 Task: Sort the products in the category "Bath" by best match.
Action: Mouse moved to (327, 168)
Screenshot: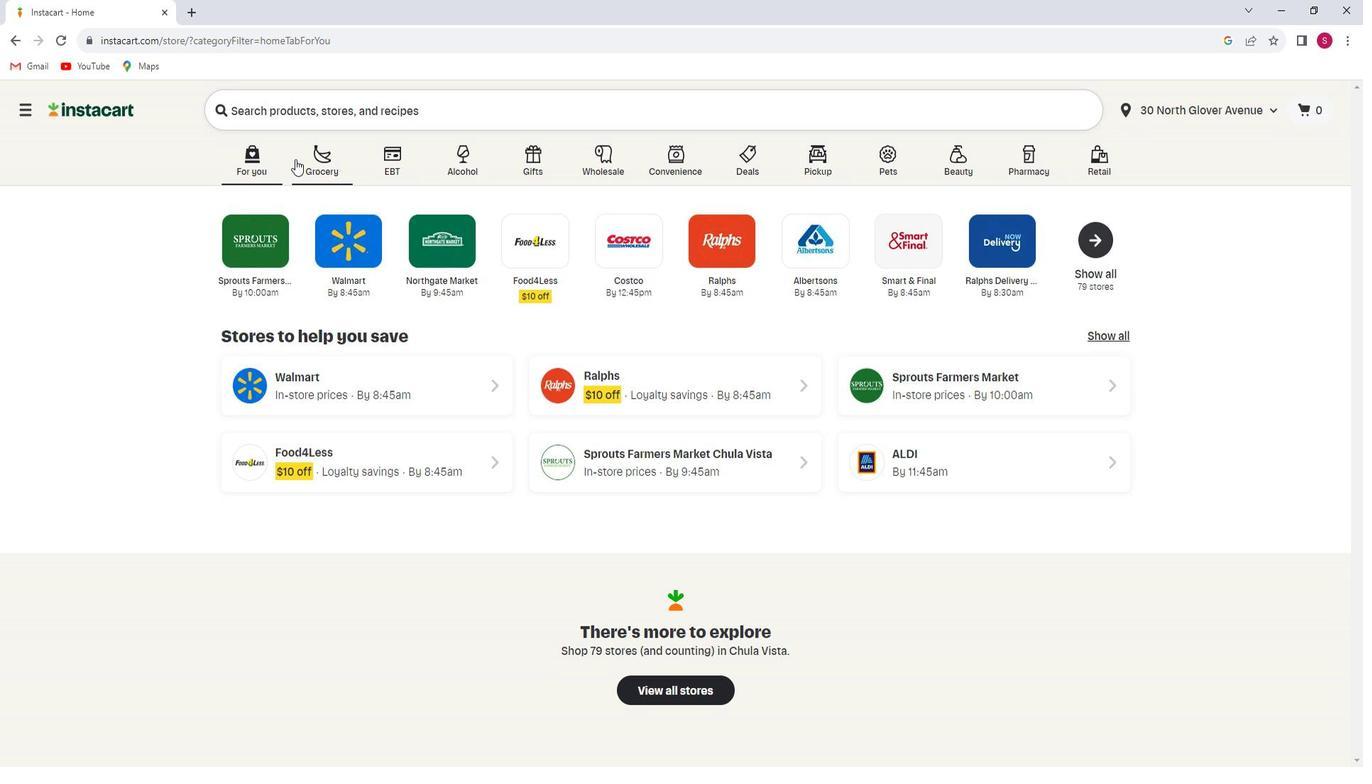 
Action: Mouse pressed left at (327, 168)
Screenshot: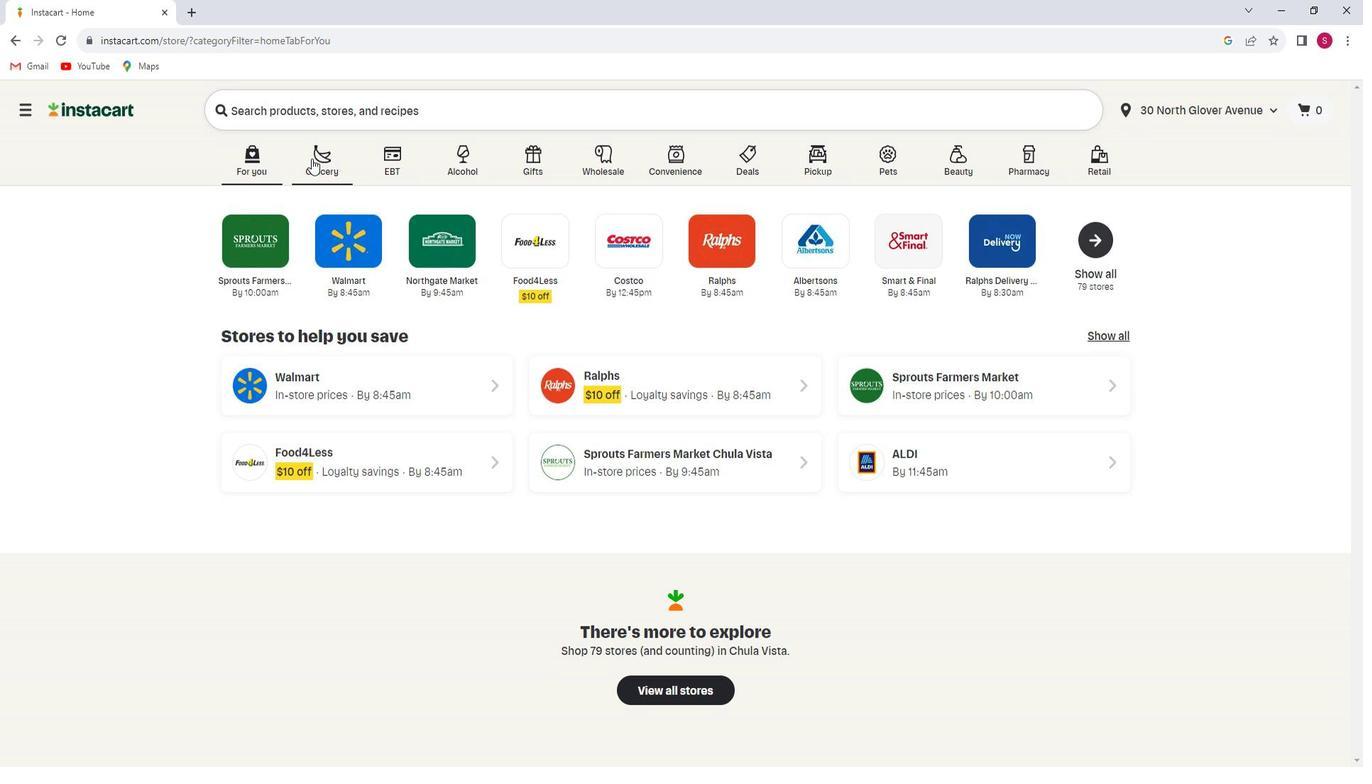 
Action: Mouse moved to (327, 417)
Screenshot: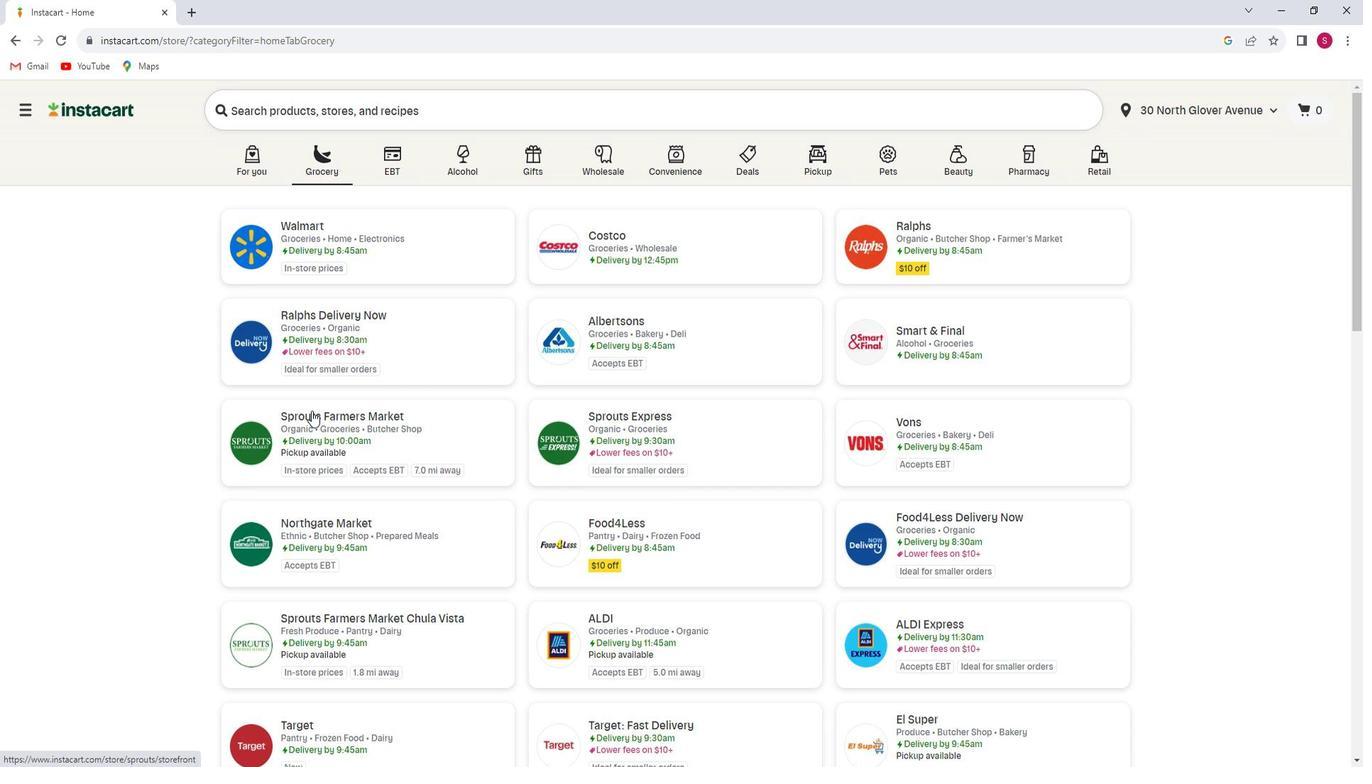 
Action: Mouse pressed left at (327, 417)
Screenshot: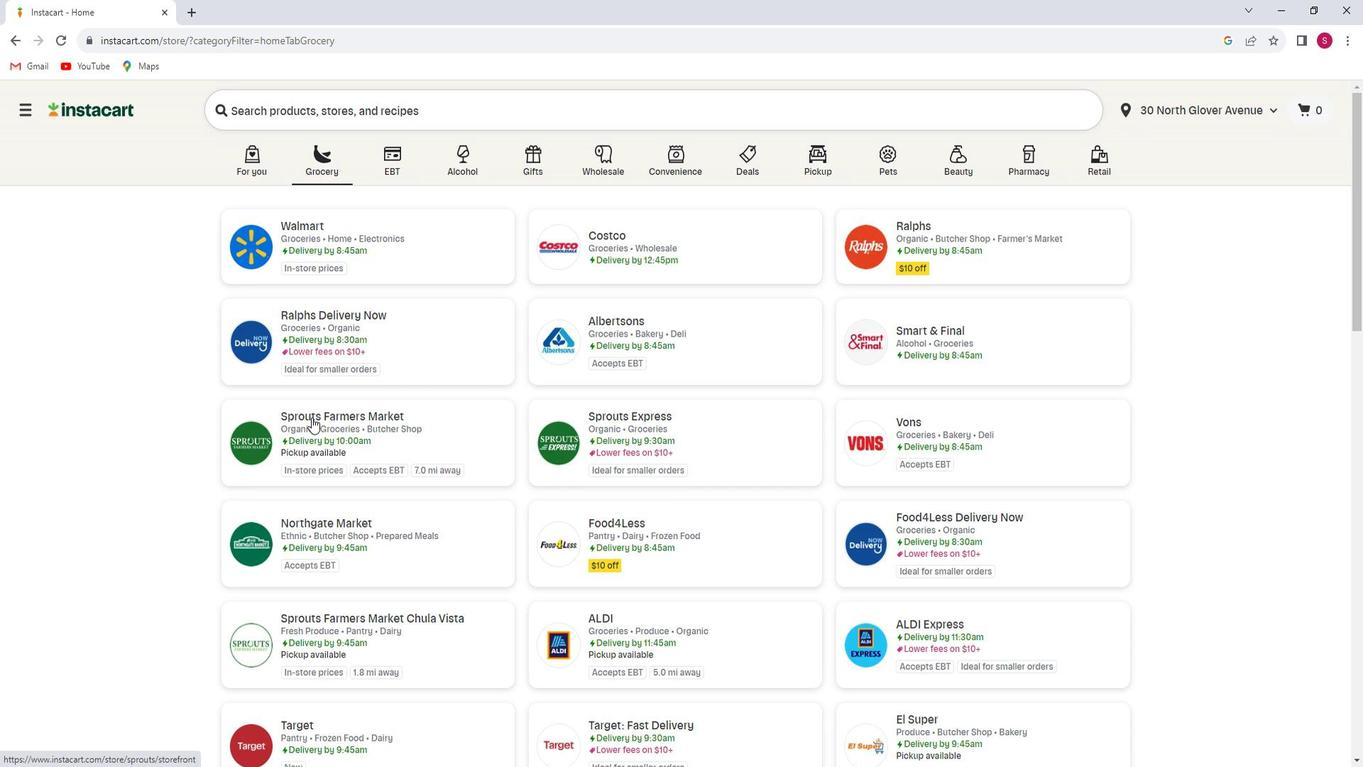 
Action: Mouse moved to (105, 437)
Screenshot: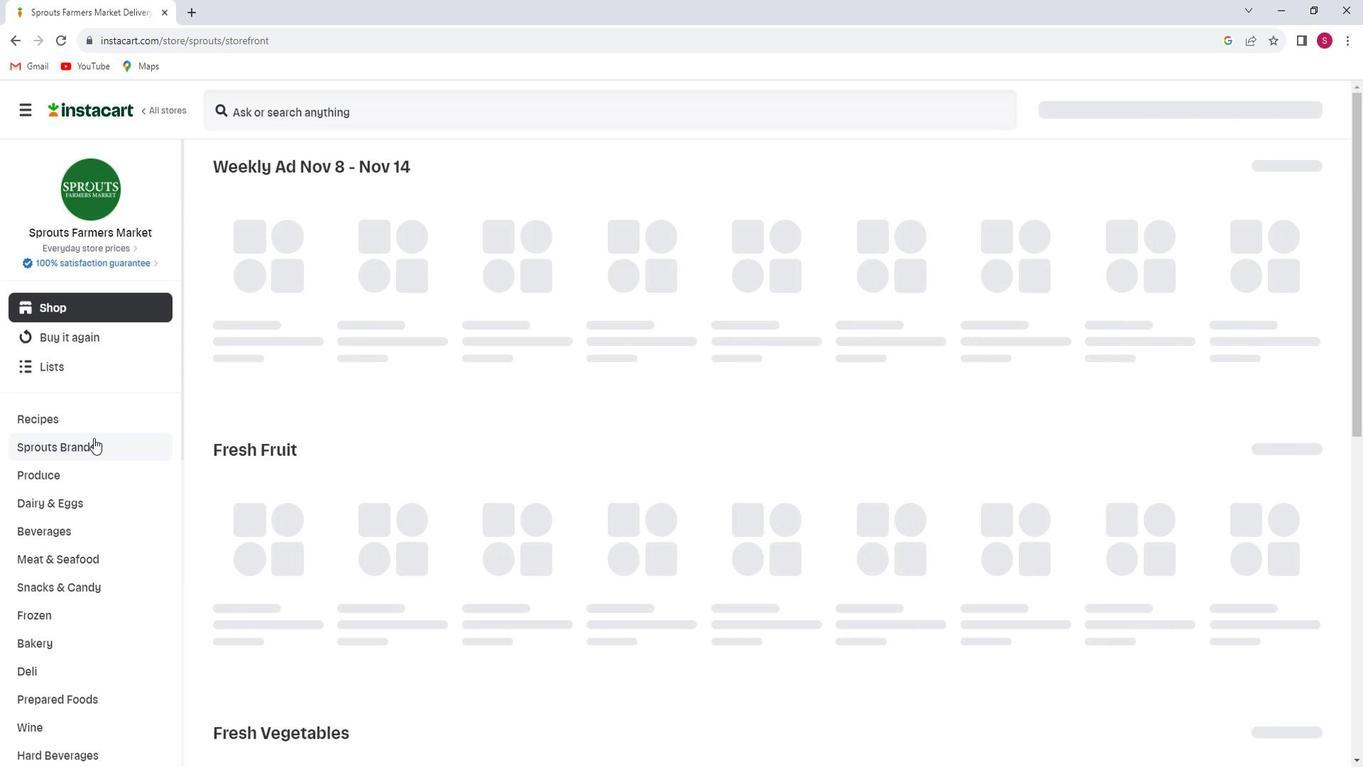 
Action: Mouse scrolled (105, 436) with delta (0, 0)
Screenshot: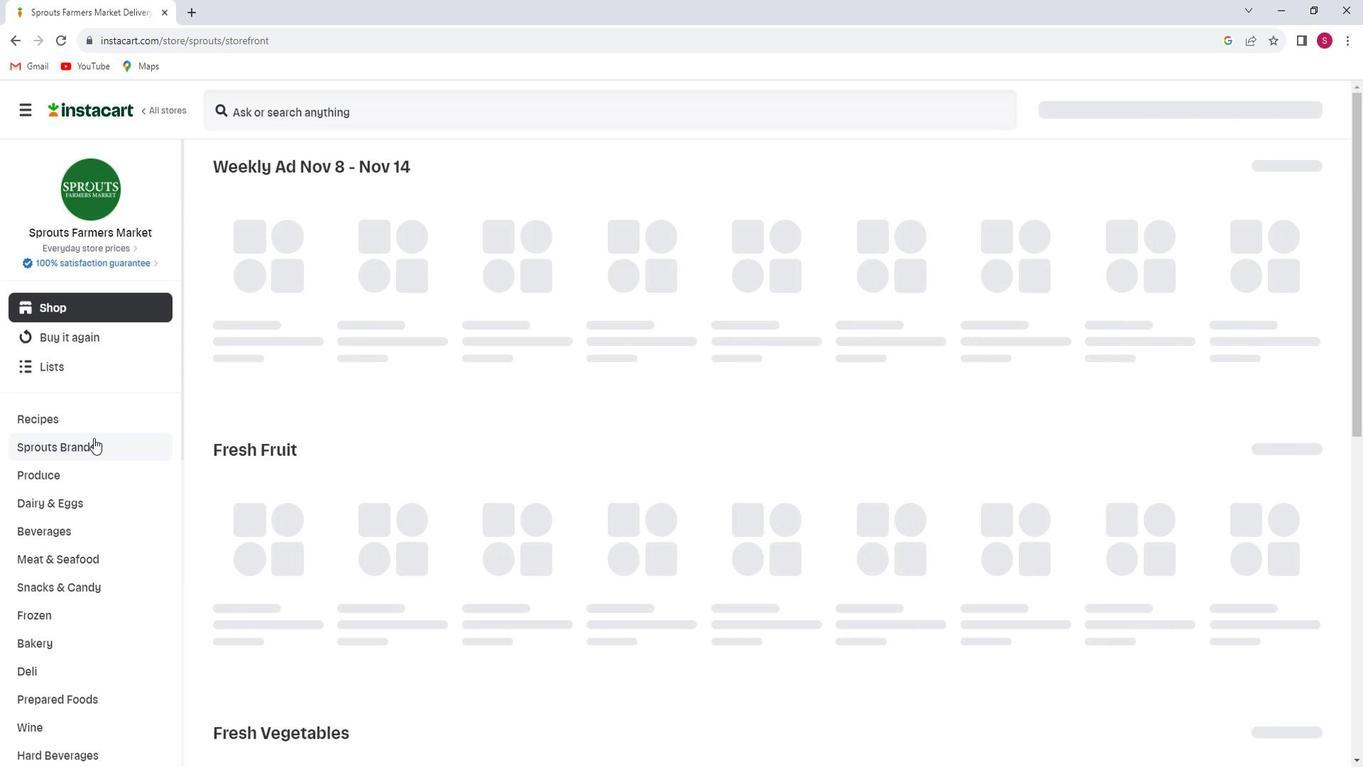 
Action: Mouse moved to (102, 434)
Screenshot: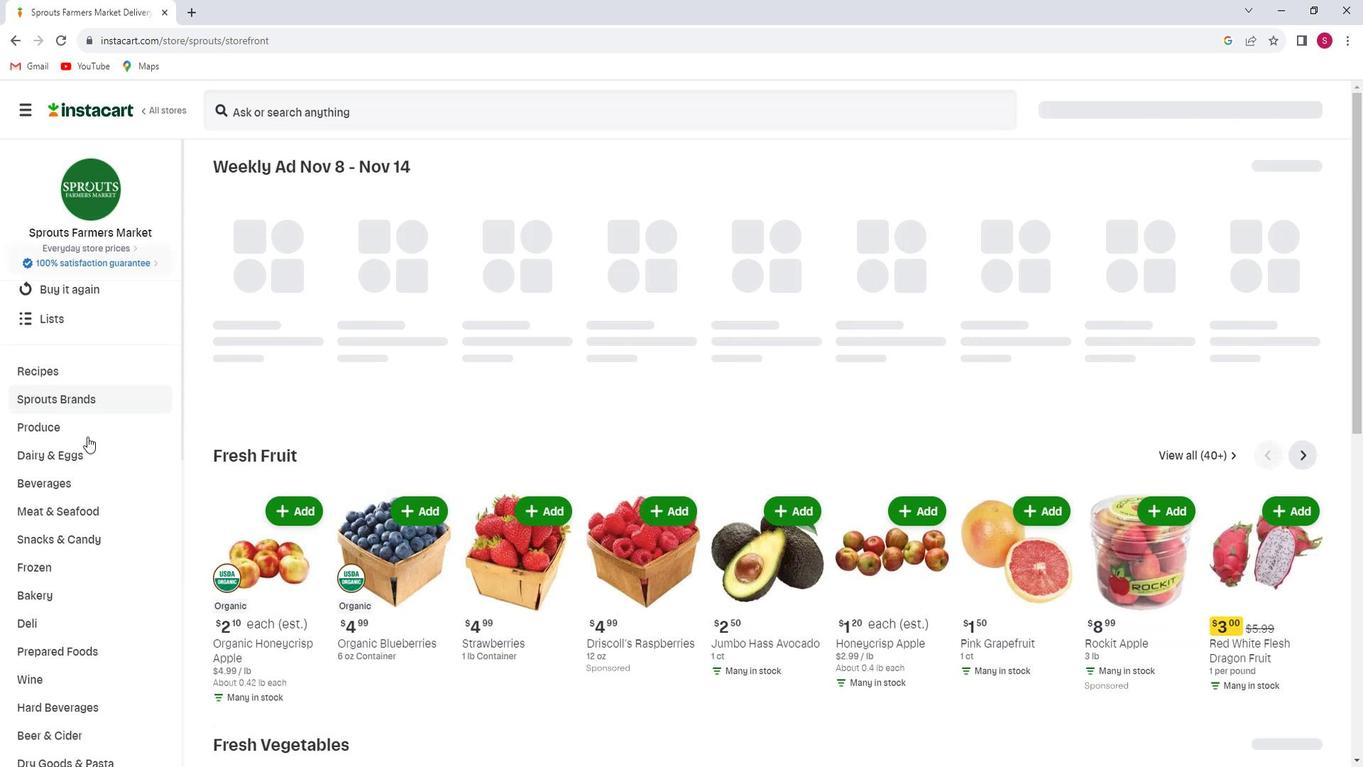 
Action: Mouse scrolled (102, 434) with delta (0, 0)
Screenshot: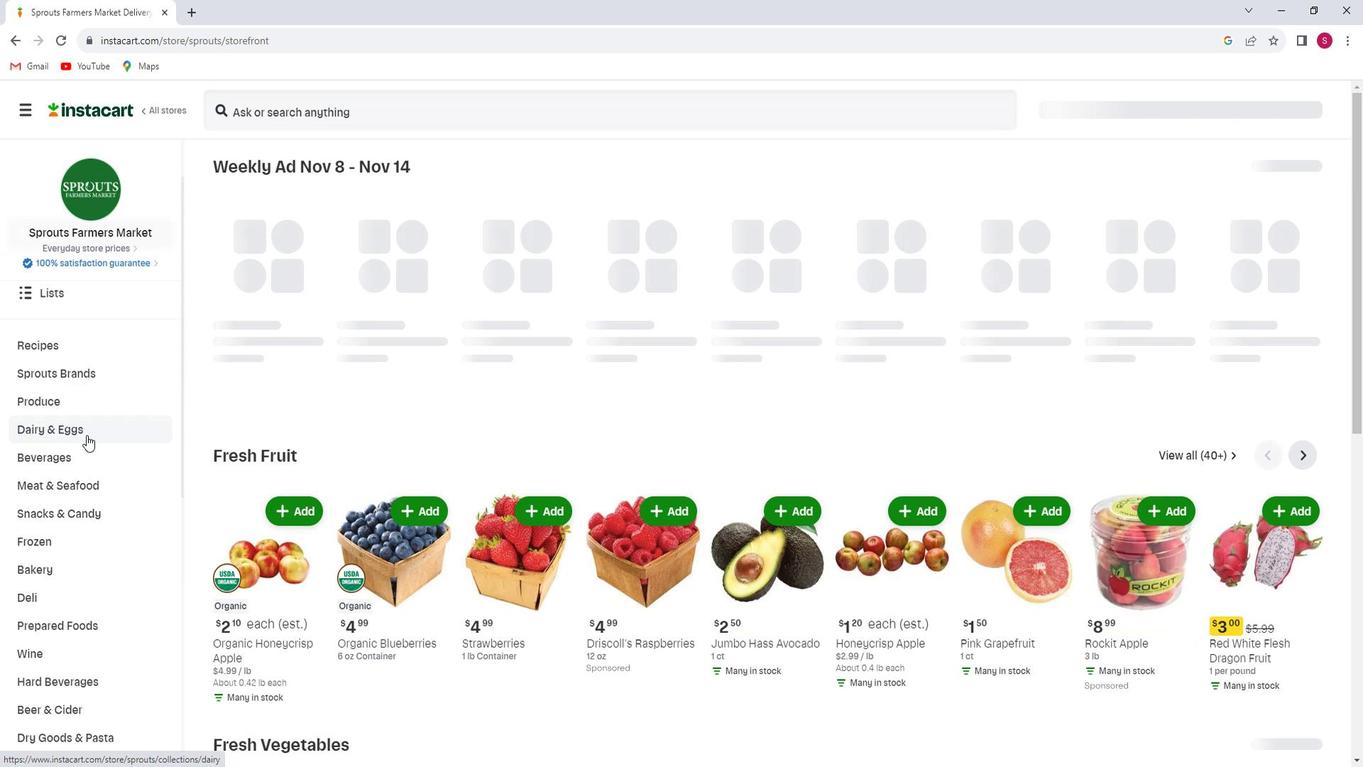 
Action: Mouse scrolled (102, 434) with delta (0, 0)
Screenshot: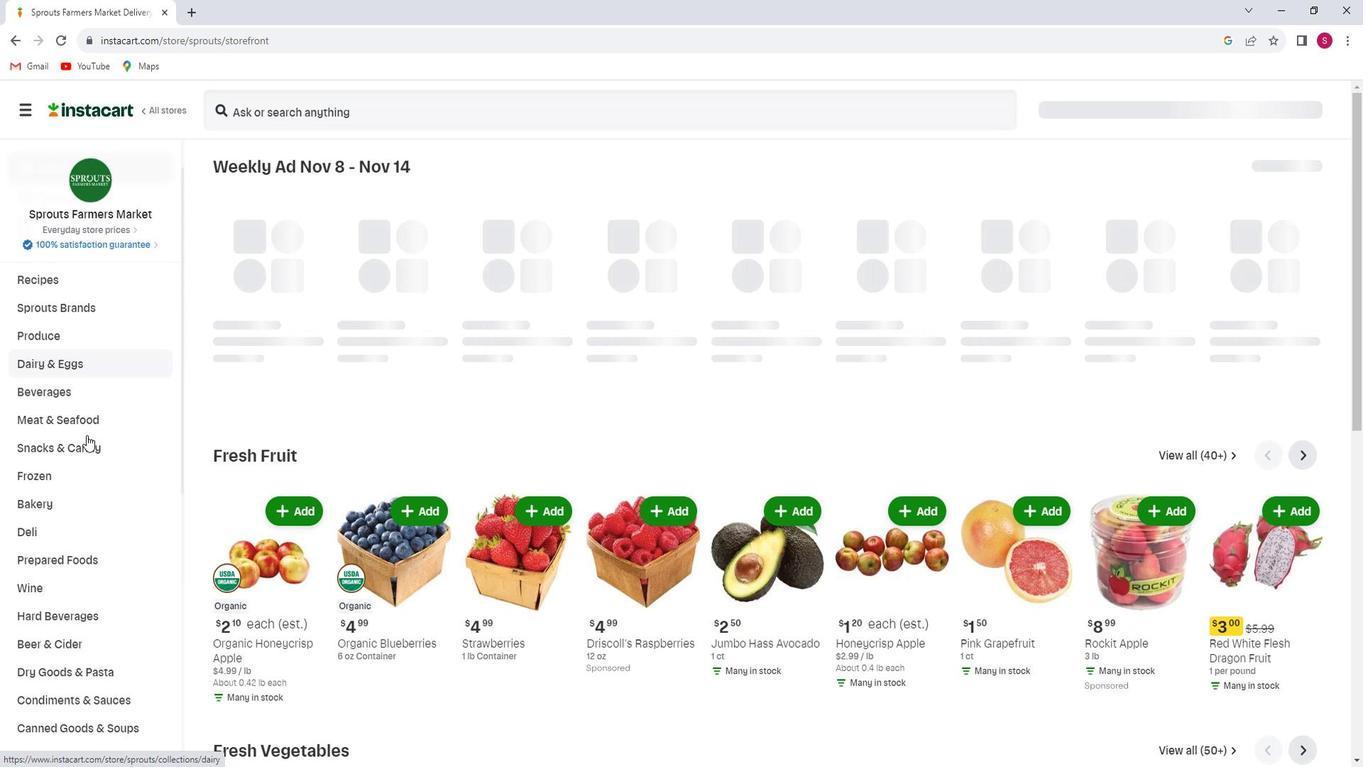
Action: Mouse scrolled (102, 434) with delta (0, 0)
Screenshot: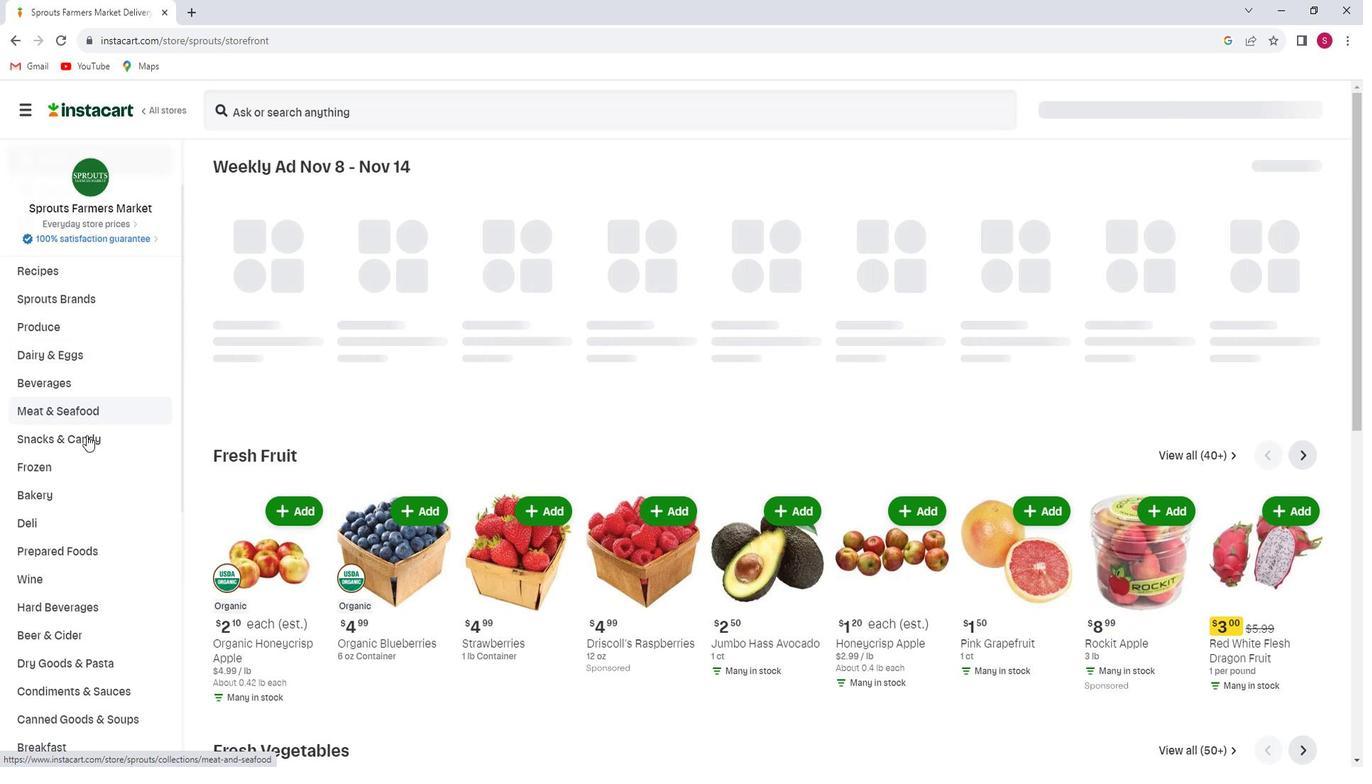 
Action: Mouse scrolled (102, 434) with delta (0, 0)
Screenshot: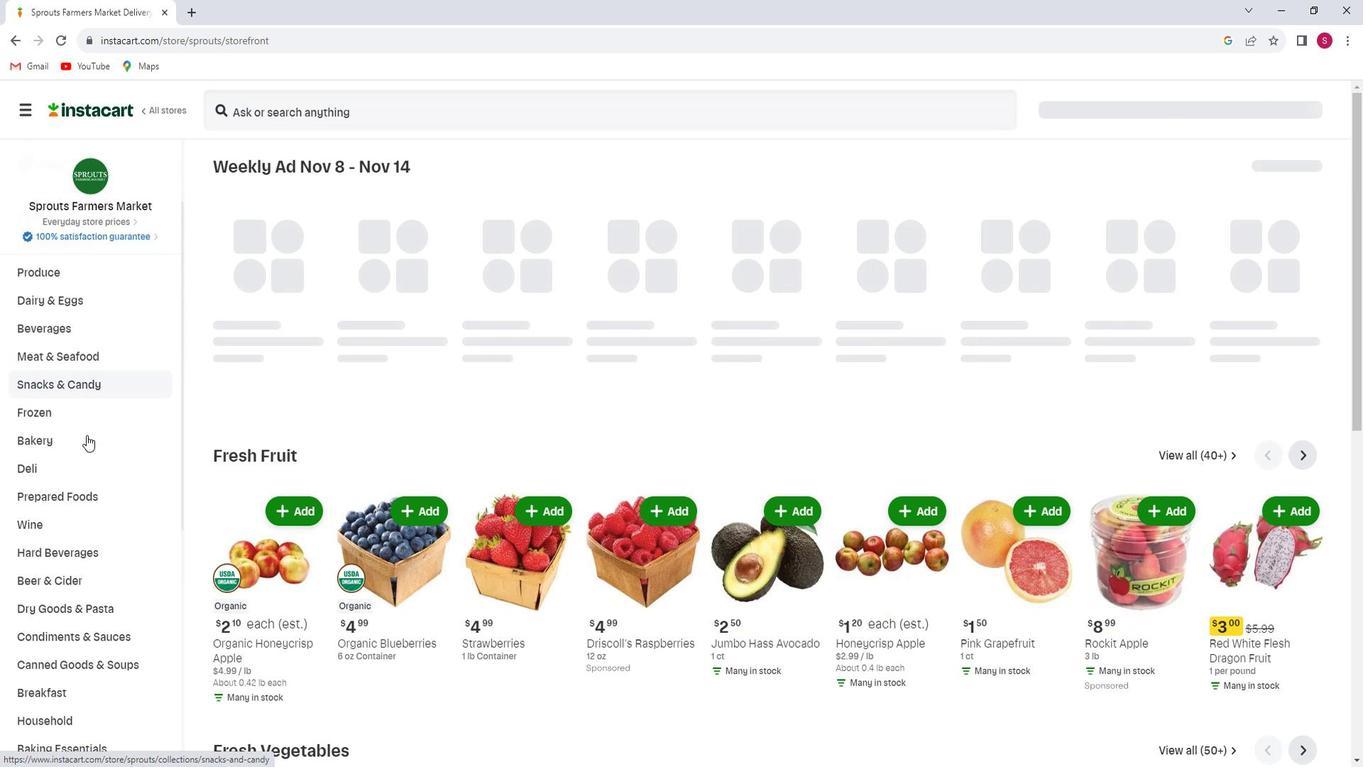 
Action: Mouse scrolled (102, 434) with delta (0, 0)
Screenshot: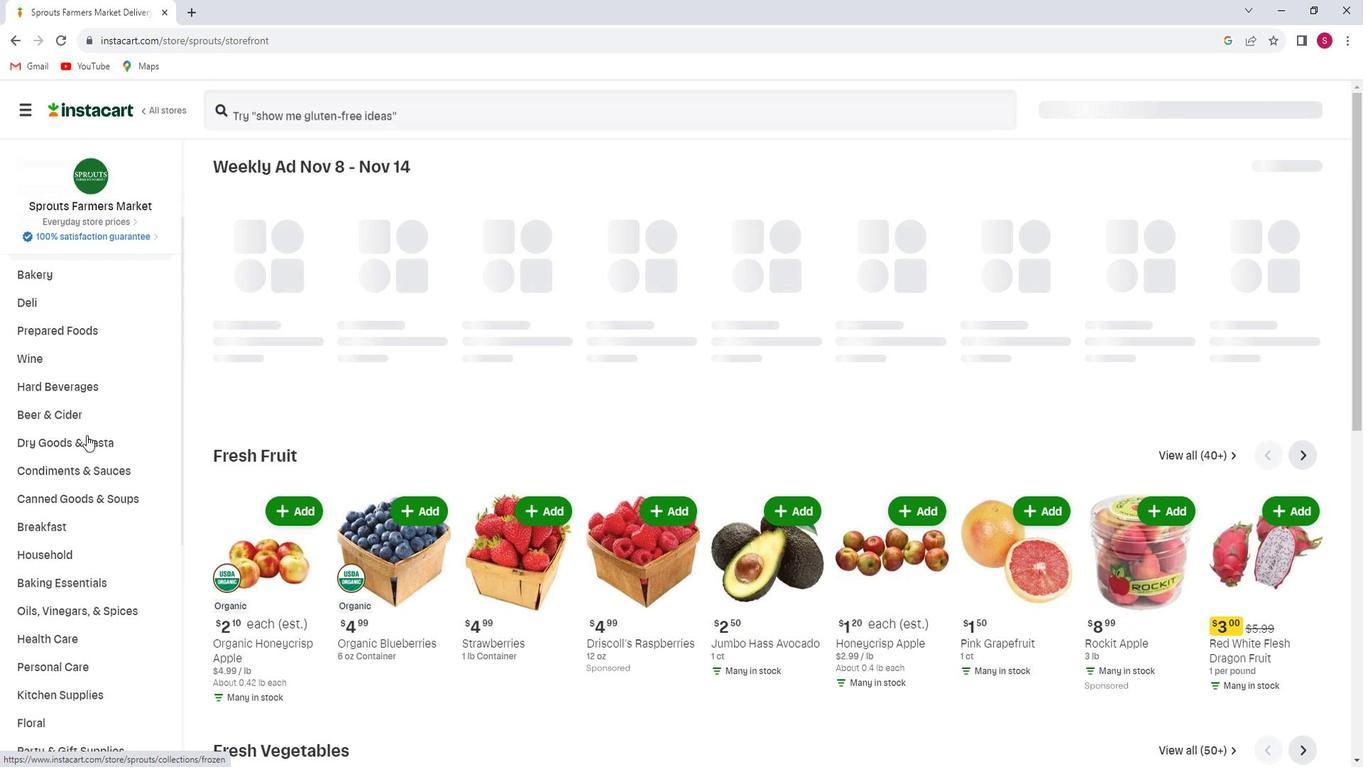 
Action: Mouse scrolled (102, 434) with delta (0, 0)
Screenshot: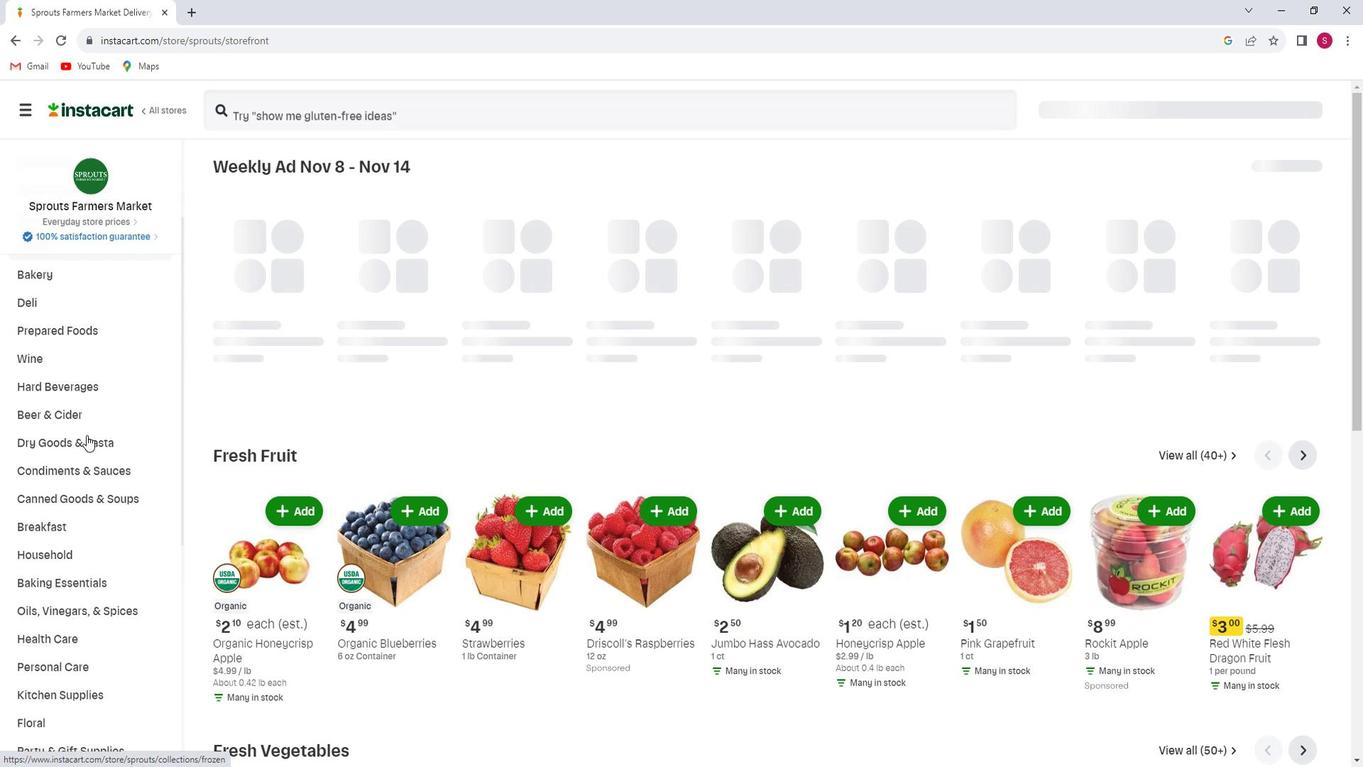 
Action: Mouse scrolled (102, 434) with delta (0, 0)
Screenshot: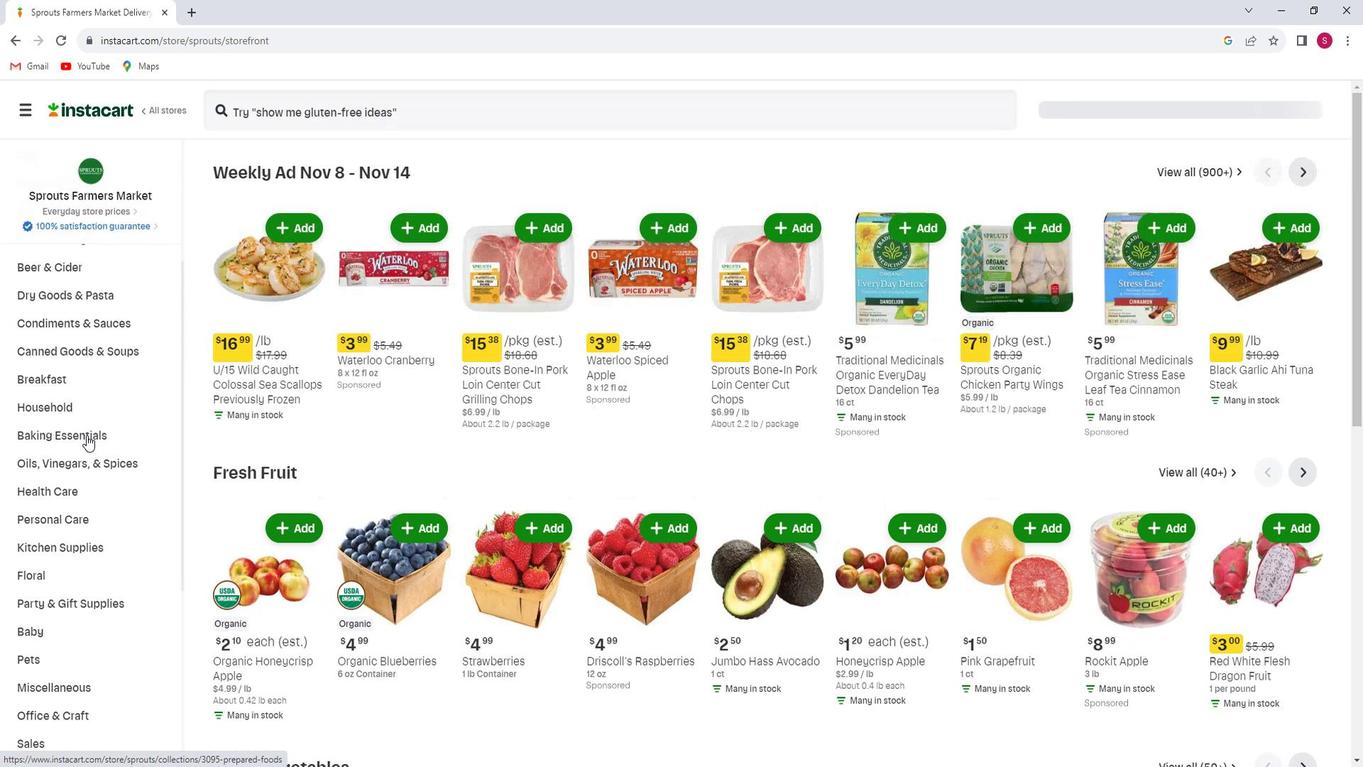 
Action: Mouse scrolled (102, 434) with delta (0, 0)
Screenshot: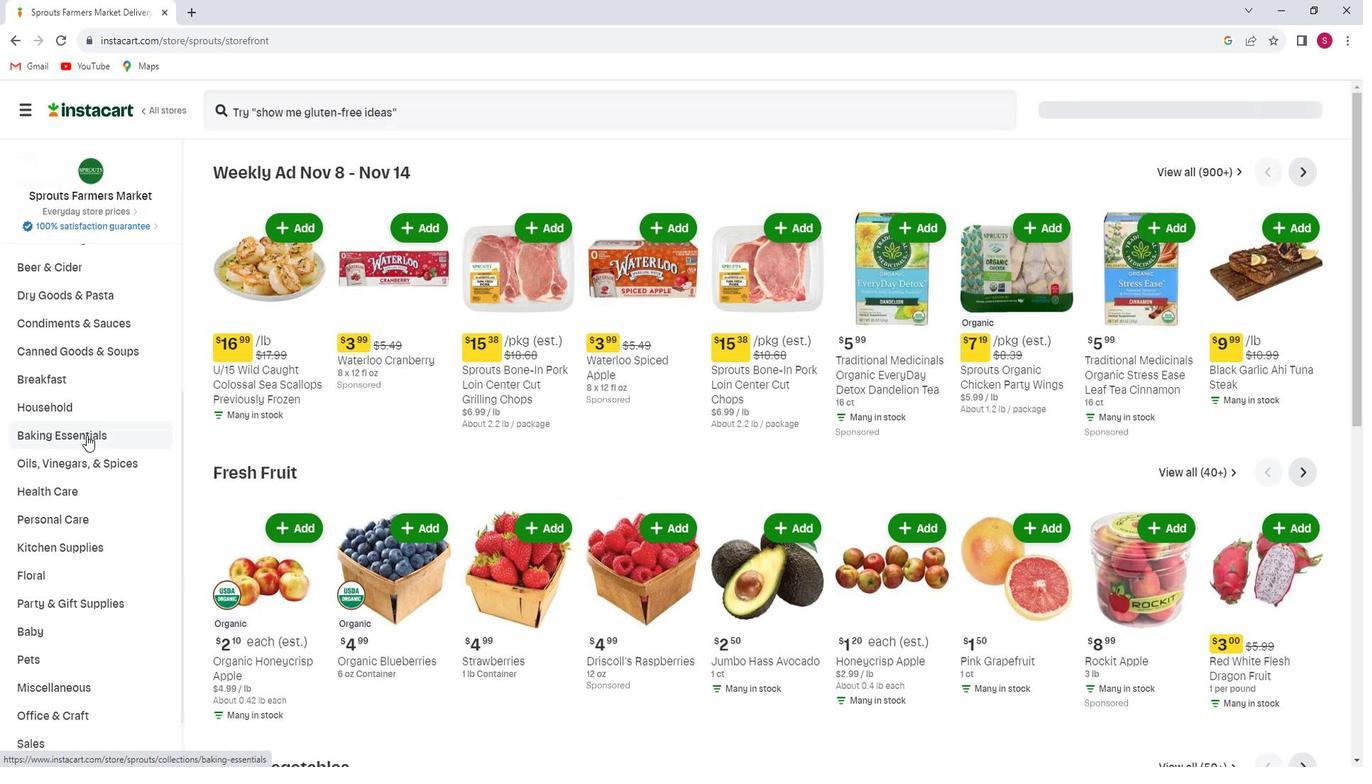 
Action: Mouse moved to (44, 549)
Screenshot: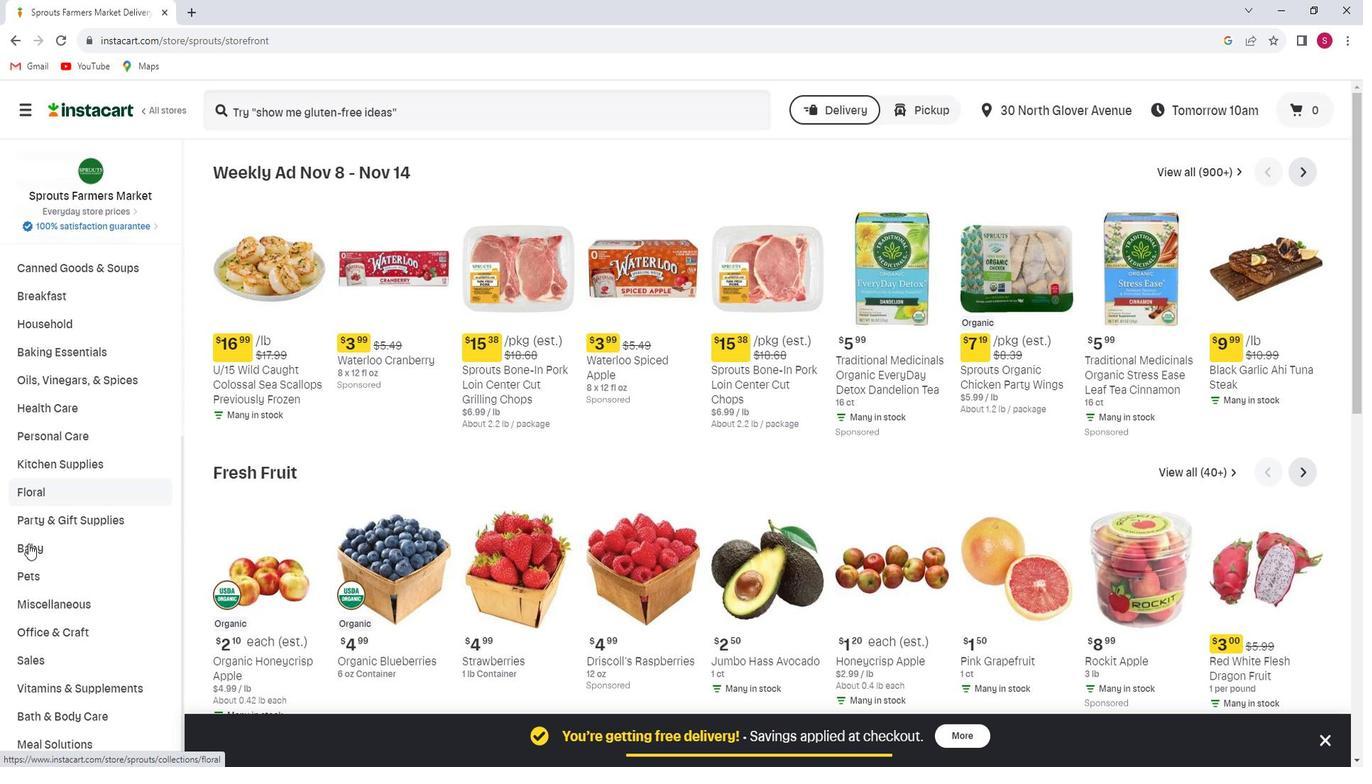 
Action: Mouse pressed left at (44, 549)
Screenshot: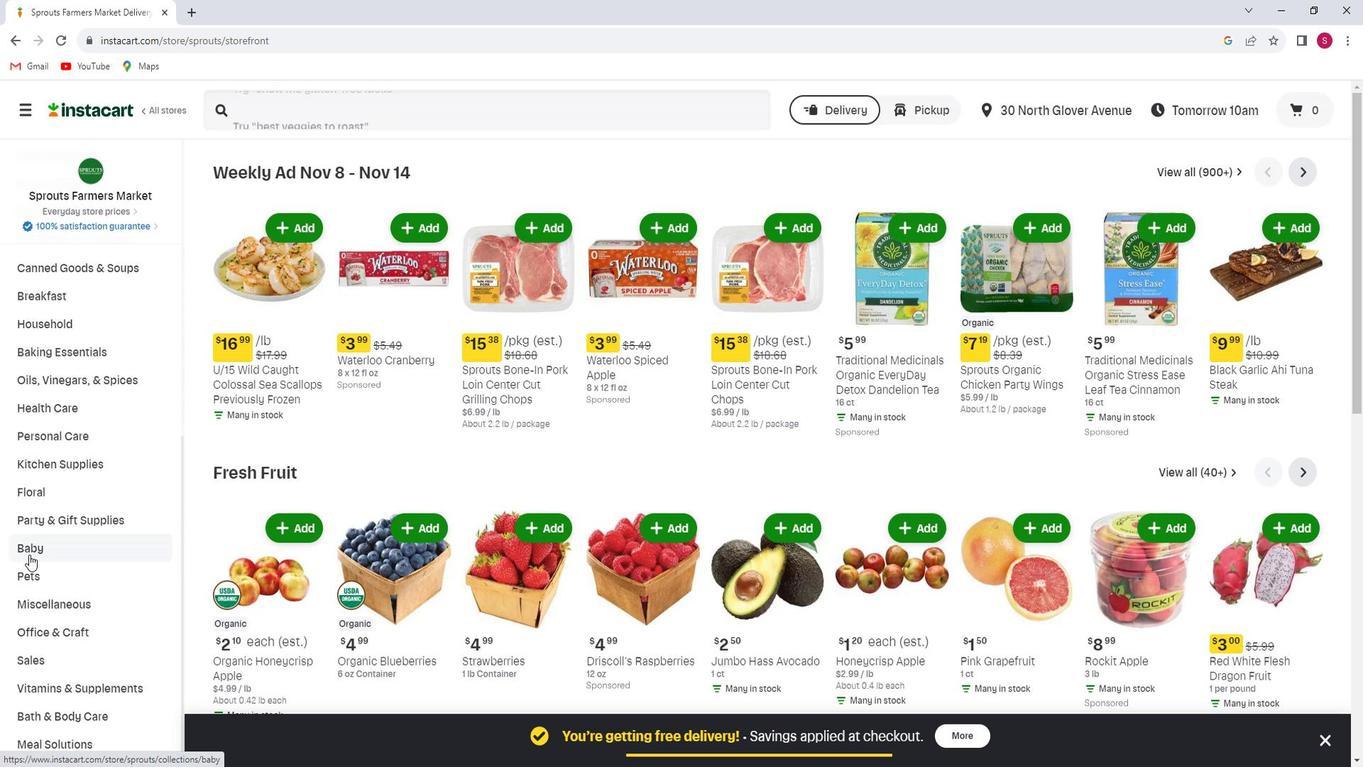
Action: Mouse moved to (50, 555)
Screenshot: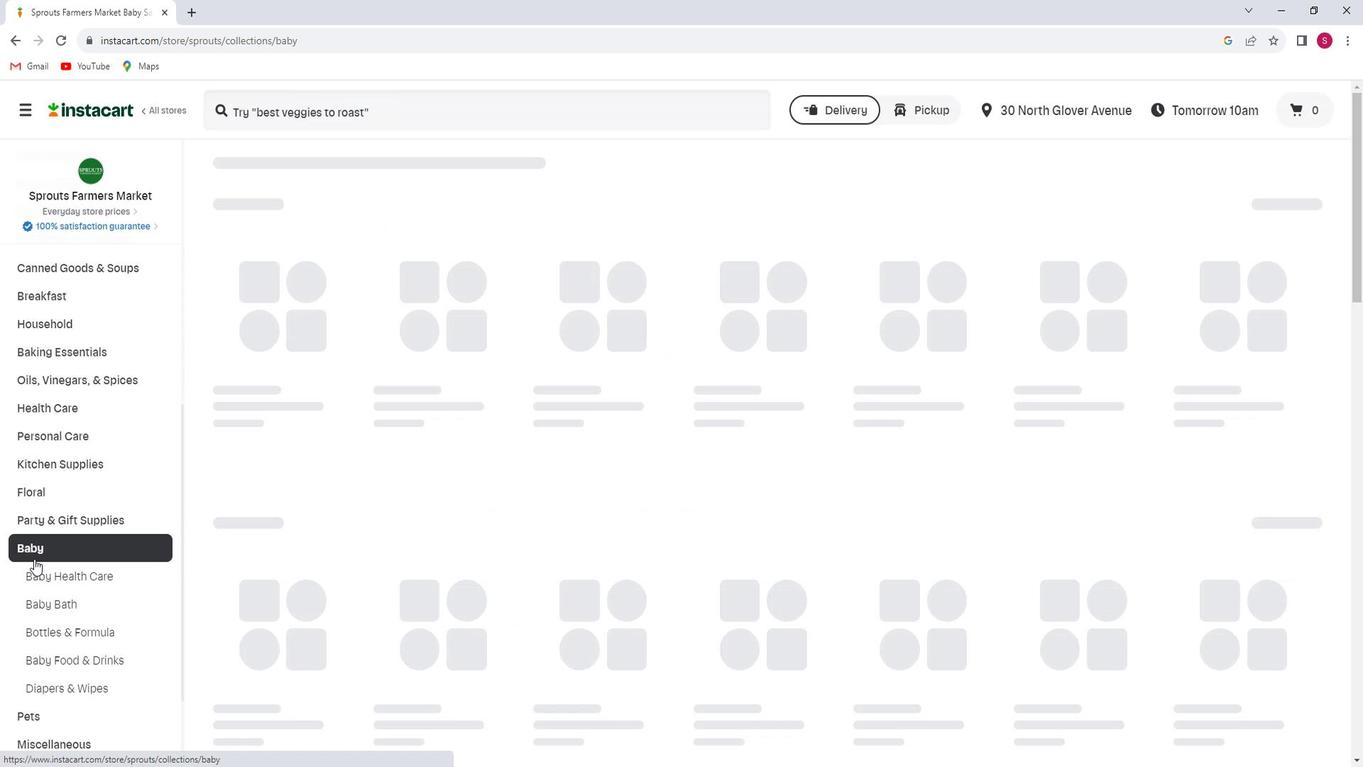 
Action: Mouse scrolled (50, 554) with delta (0, 0)
Screenshot: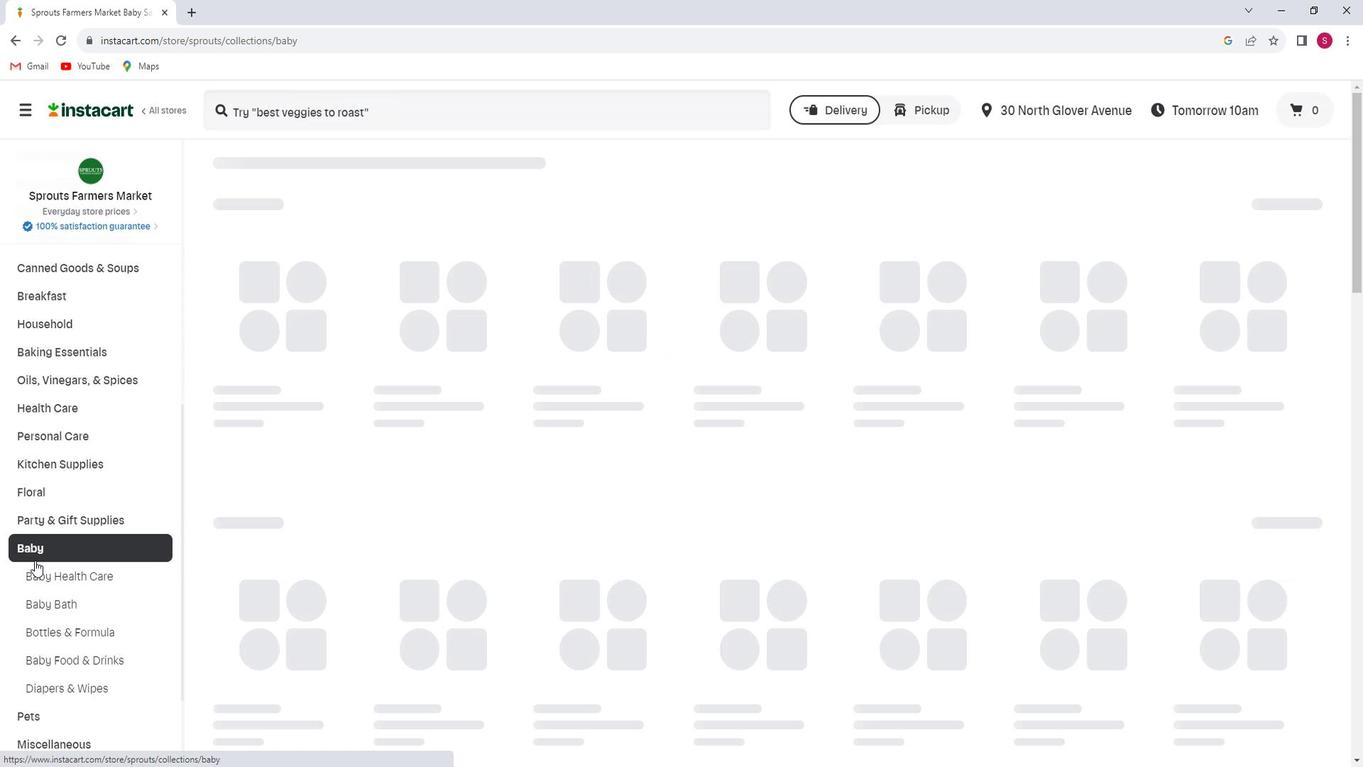
Action: Mouse moved to (85, 535)
Screenshot: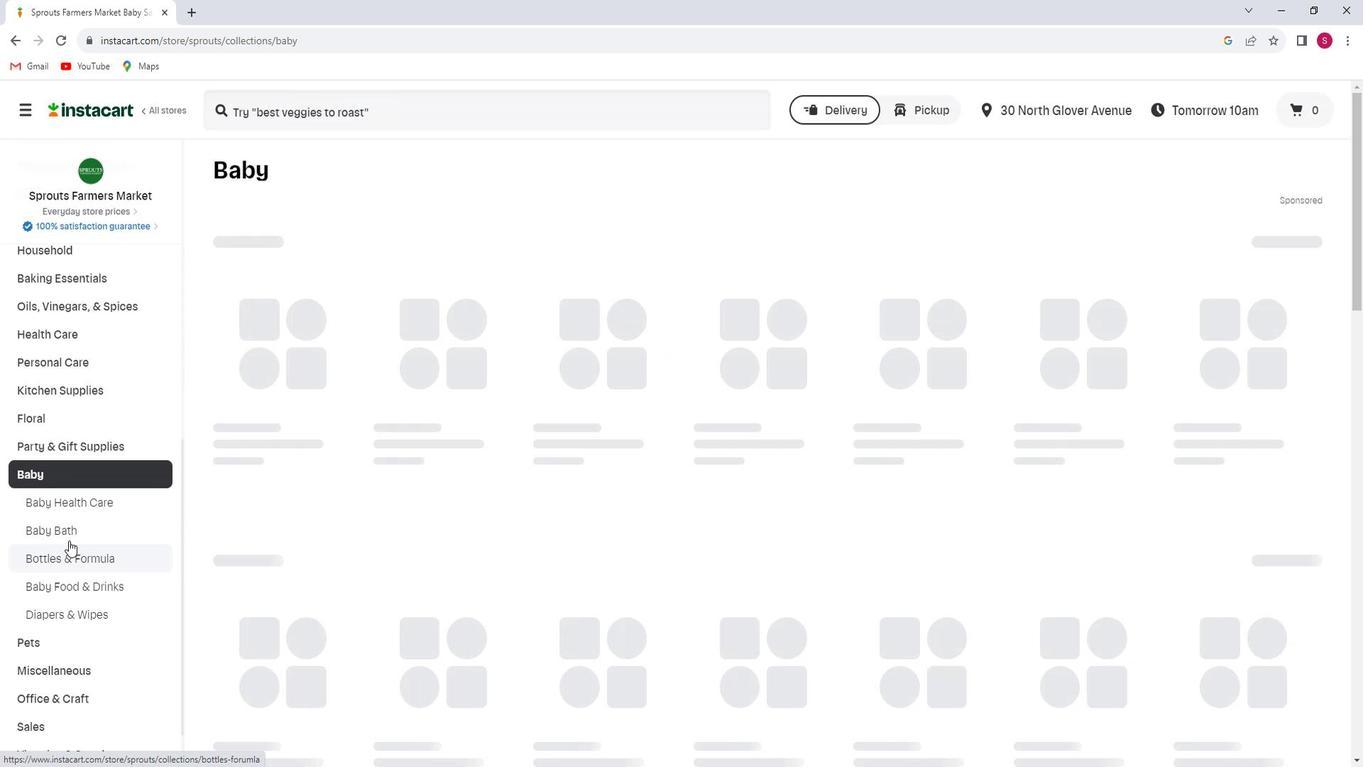 
Action: Mouse pressed left at (85, 535)
Screenshot: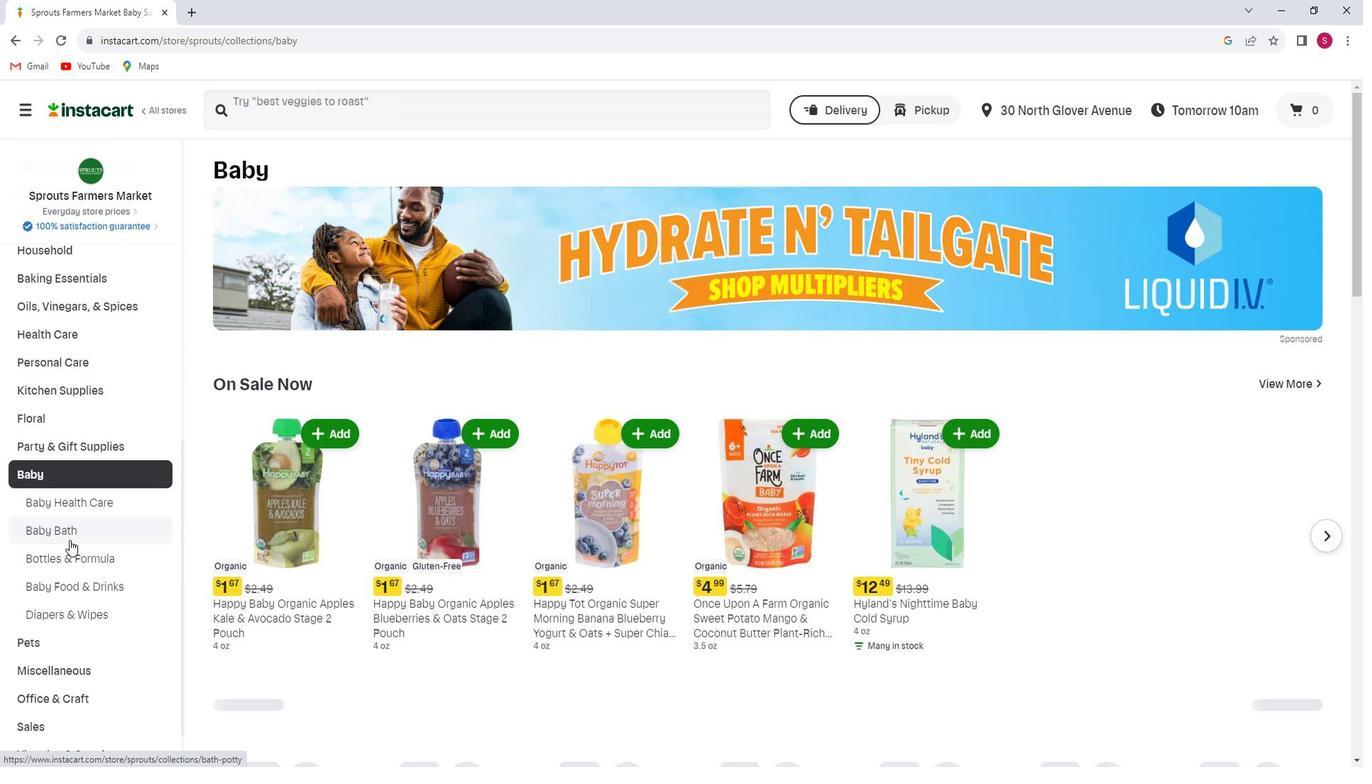 
Action: Mouse moved to (1216, 294)
Screenshot: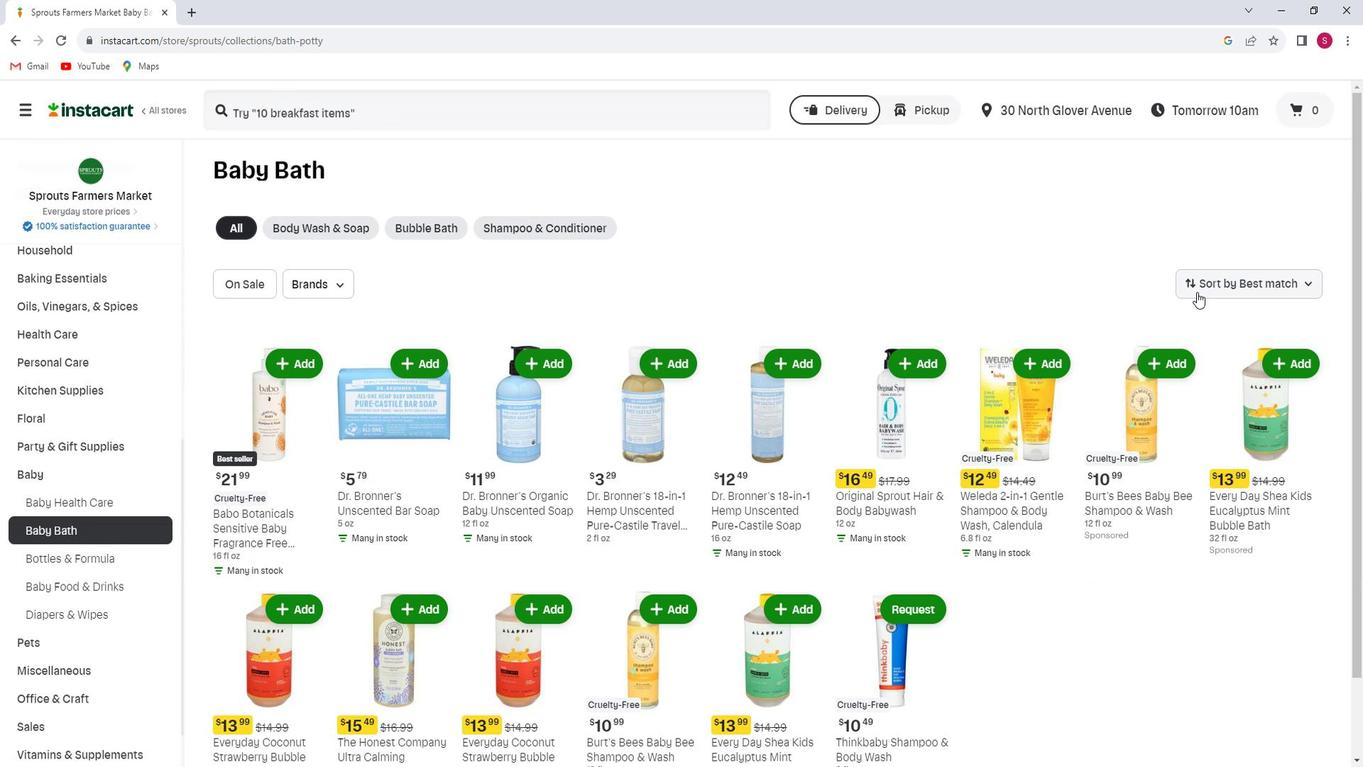 
Action: Mouse pressed left at (1216, 294)
Screenshot: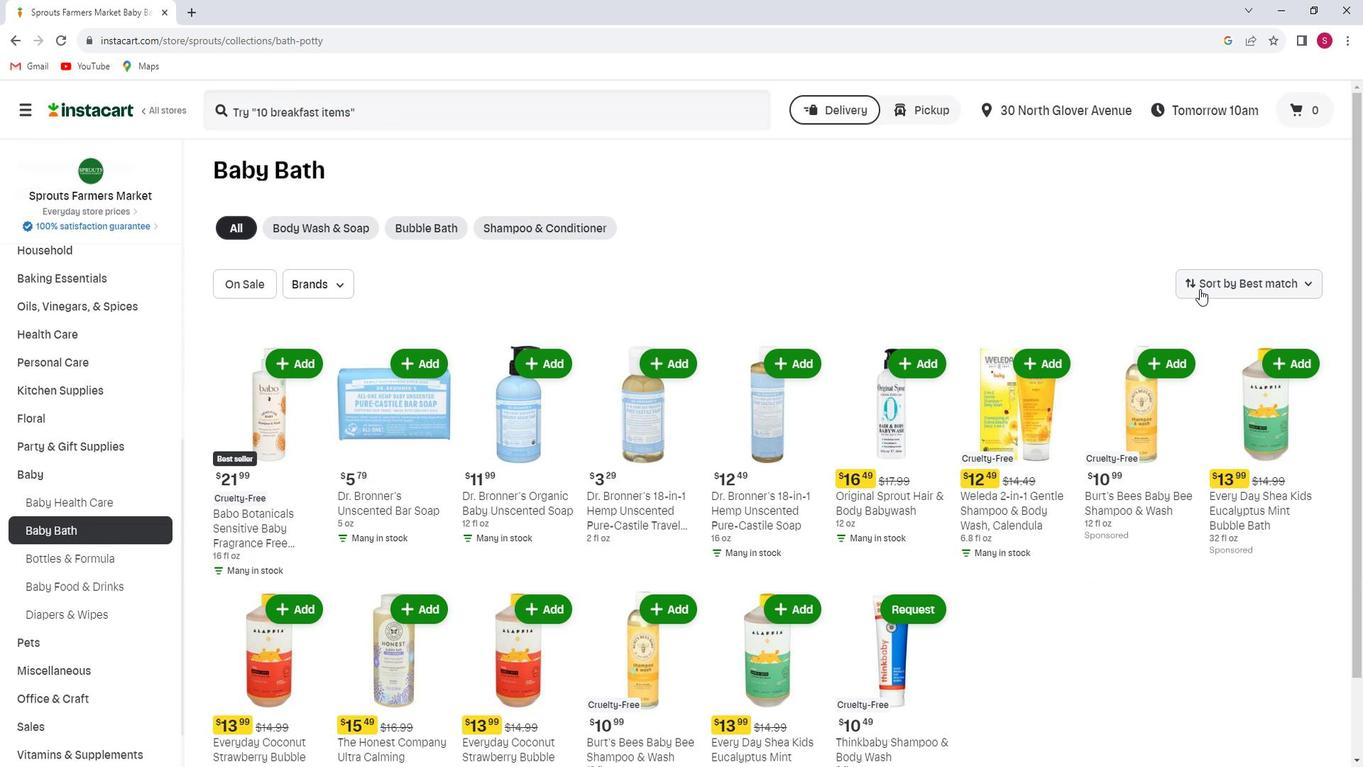 
Action: Mouse moved to (1231, 326)
Screenshot: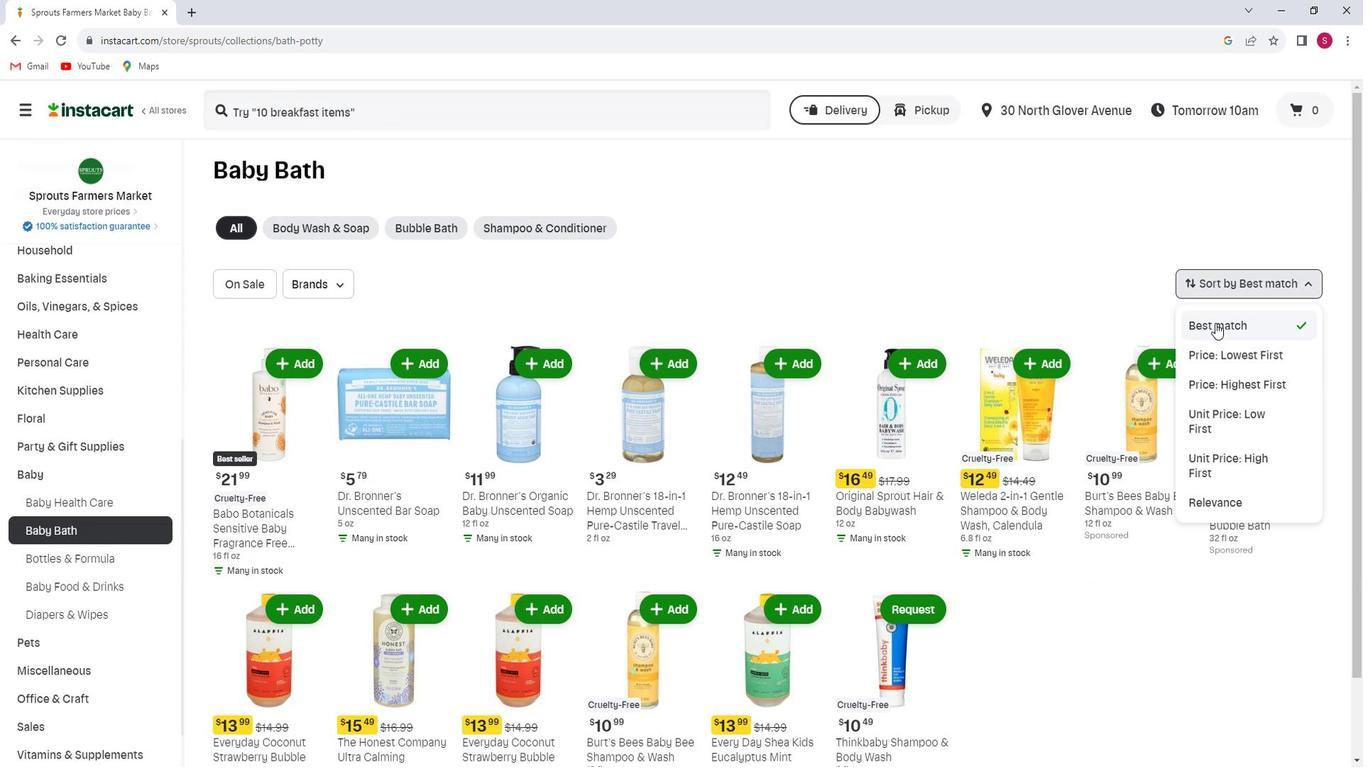 
Action: Mouse pressed left at (1231, 326)
Screenshot: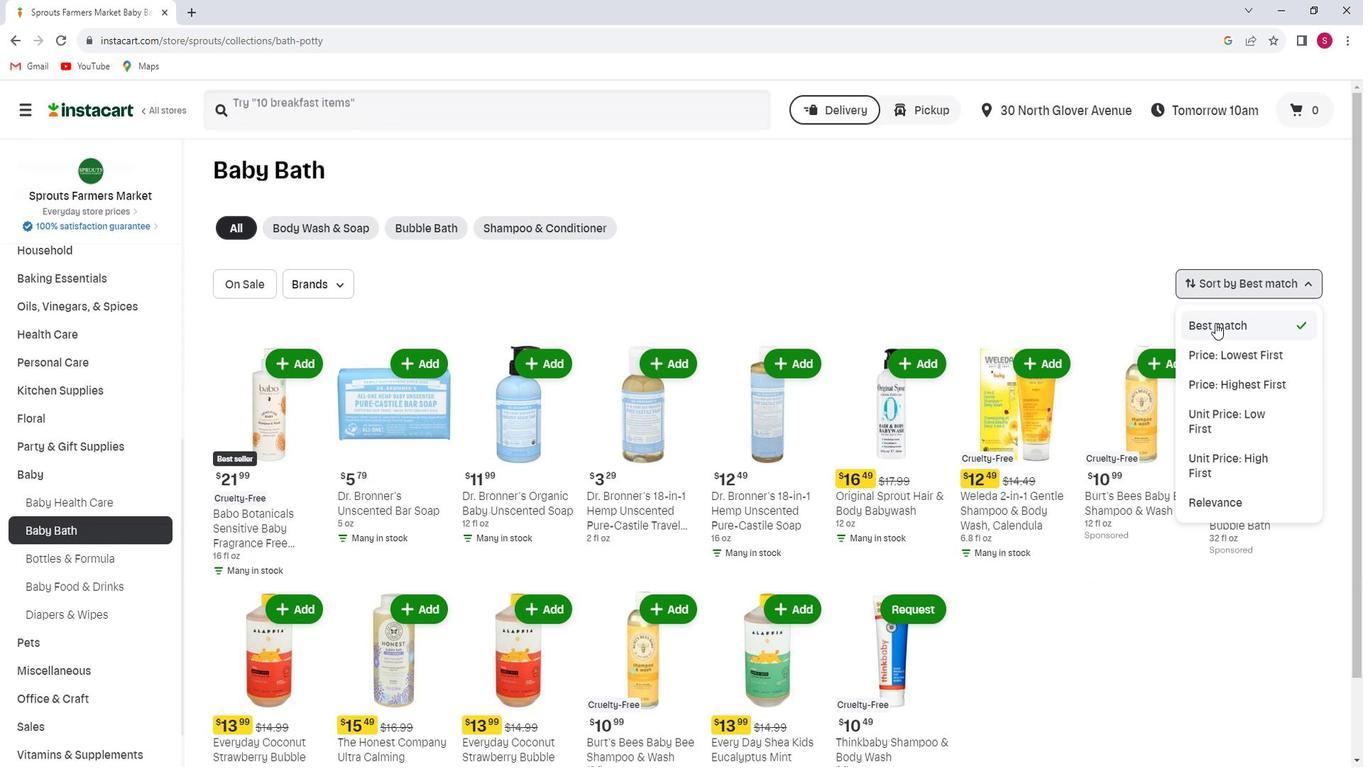 
Action: Mouse moved to (1231, 327)
Screenshot: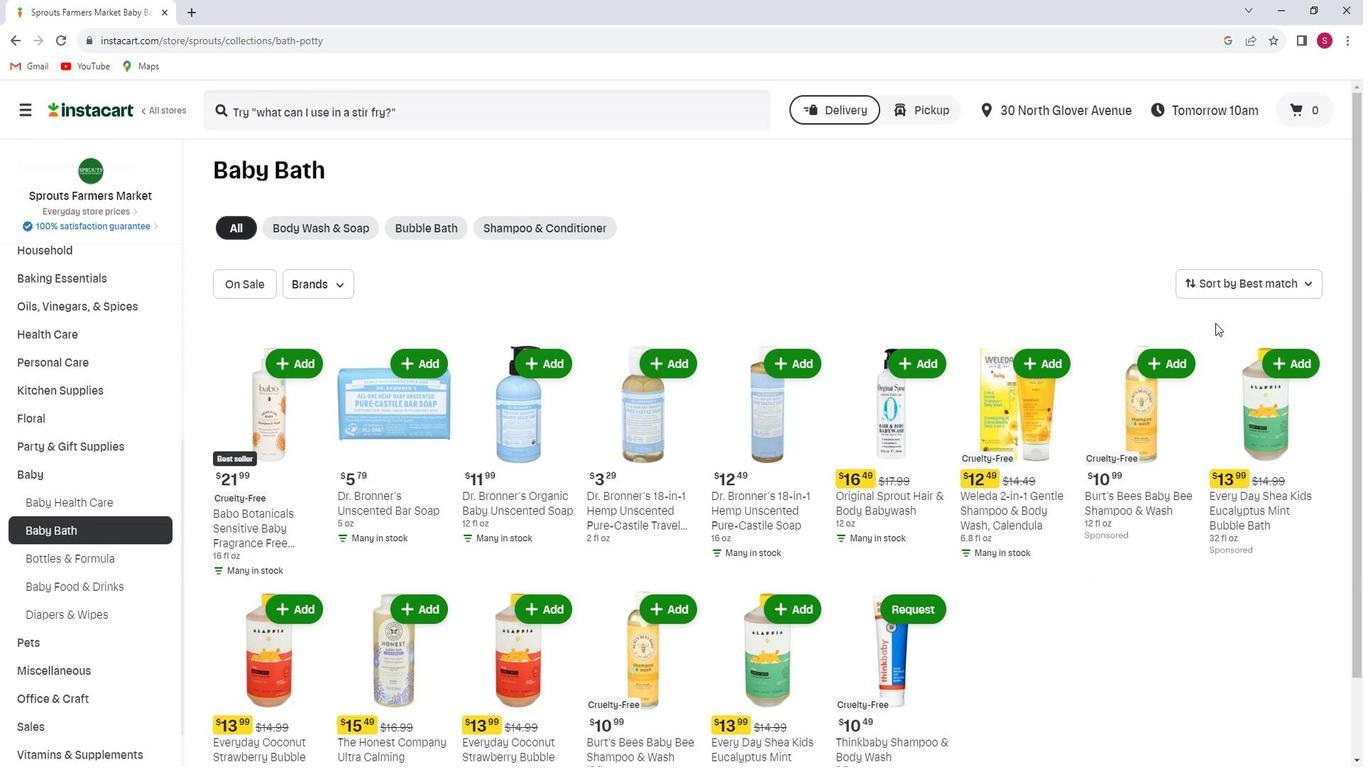 
